 Task: Search for tasks modified this month.
Action: Mouse moved to (7, 131)
Screenshot: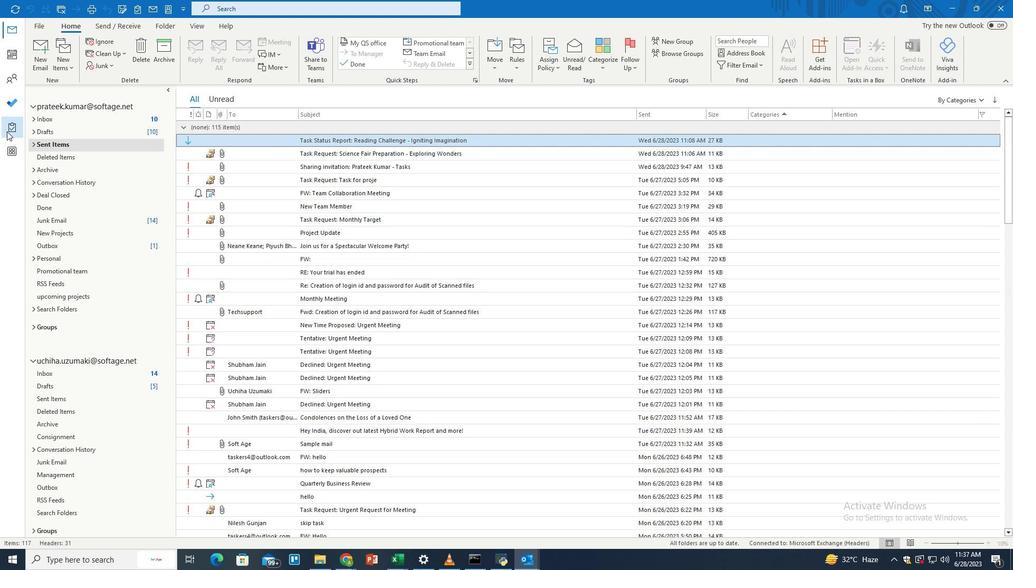 
Action: Mouse pressed left at (7, 131)
Screenshot: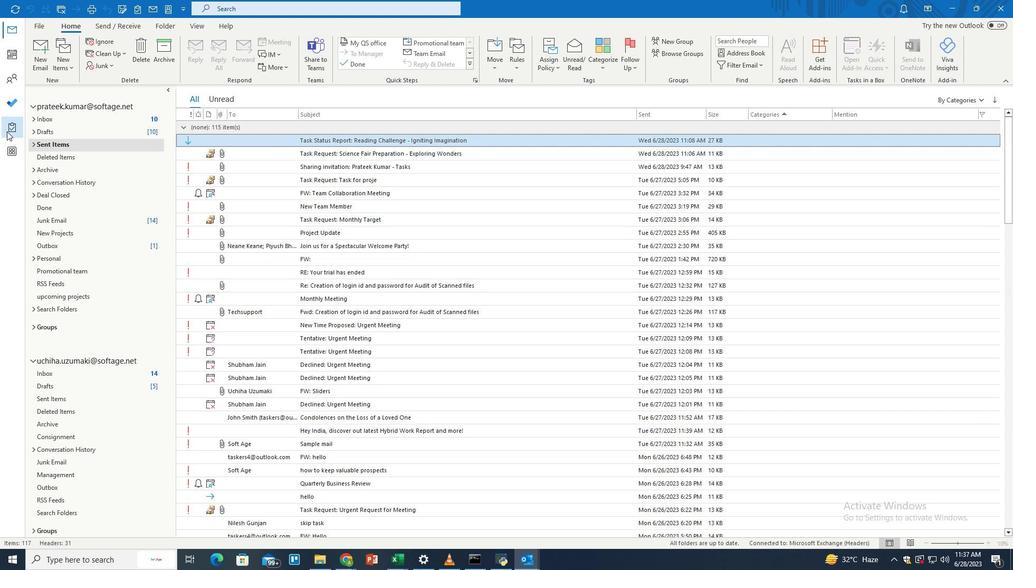 
Action: Mouse moved to (380, 6)
Screenshot: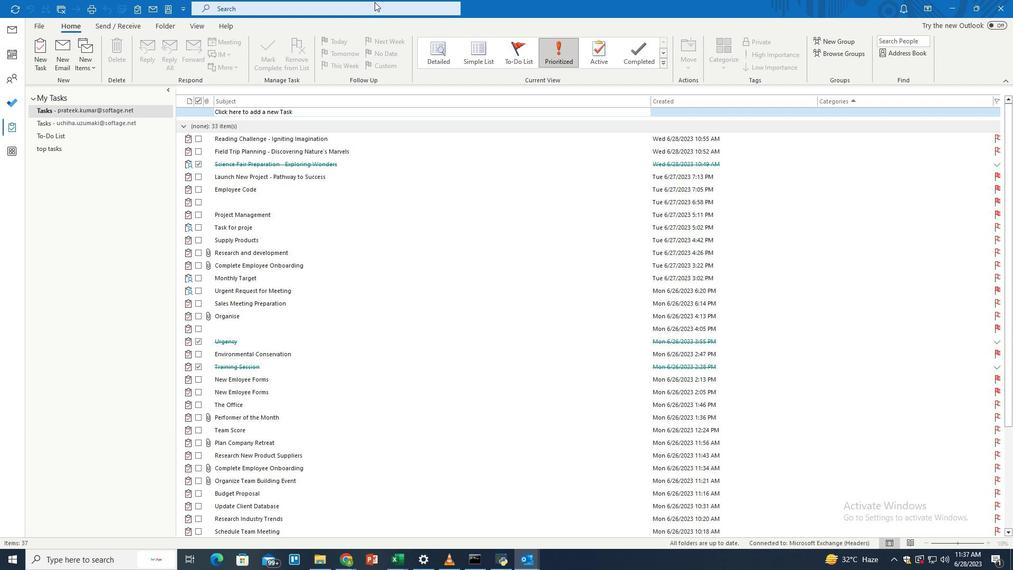 
Action: Mouse pressed left at (380, 6)
Screenshot: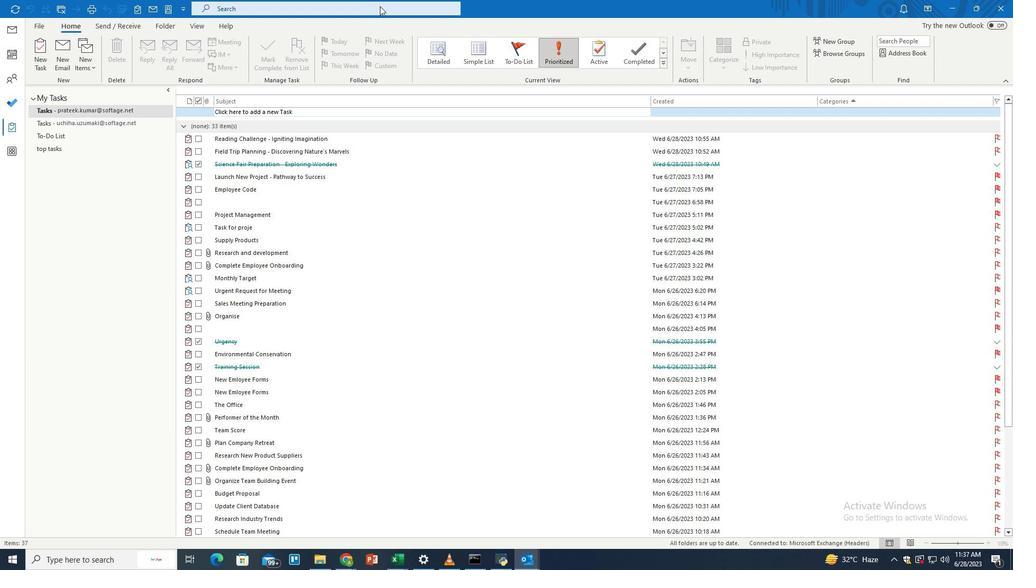 
Action: Mouse moved to (488, 7)
Screenshot: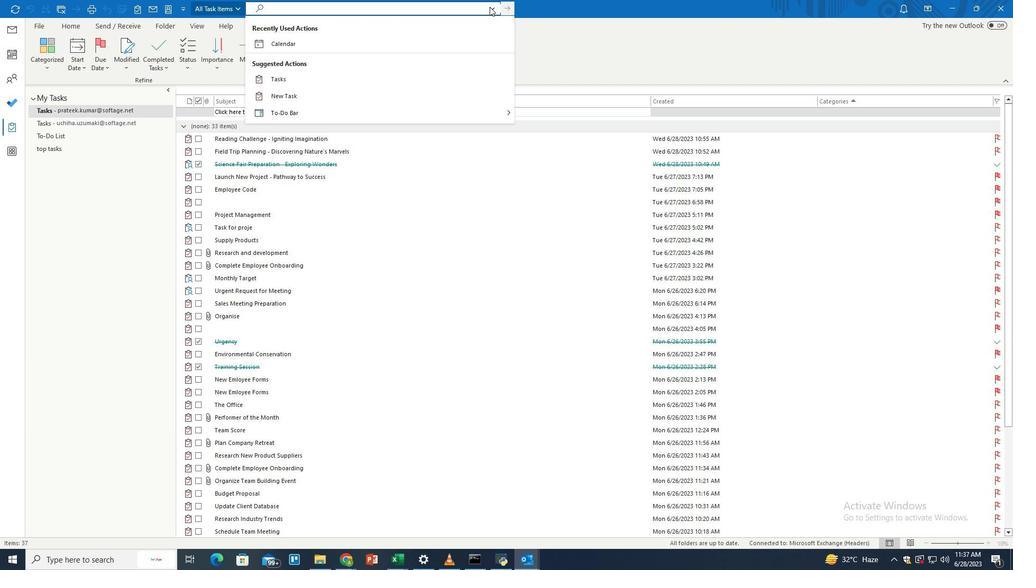 
Action: Mouse pressed left at (488, 7)
Screenshot: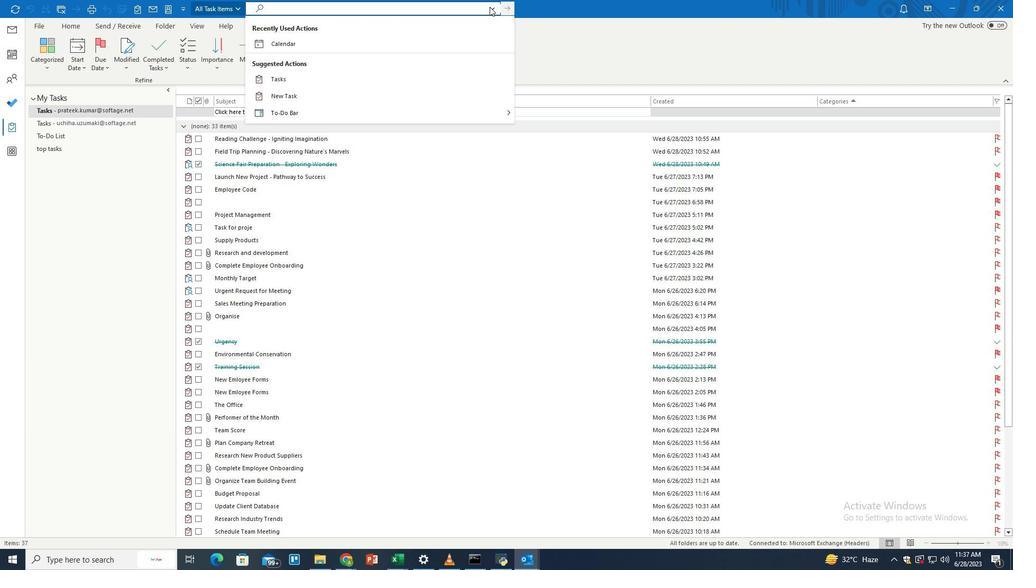
Action: Mouse moved to (321, 117)
Screenshot: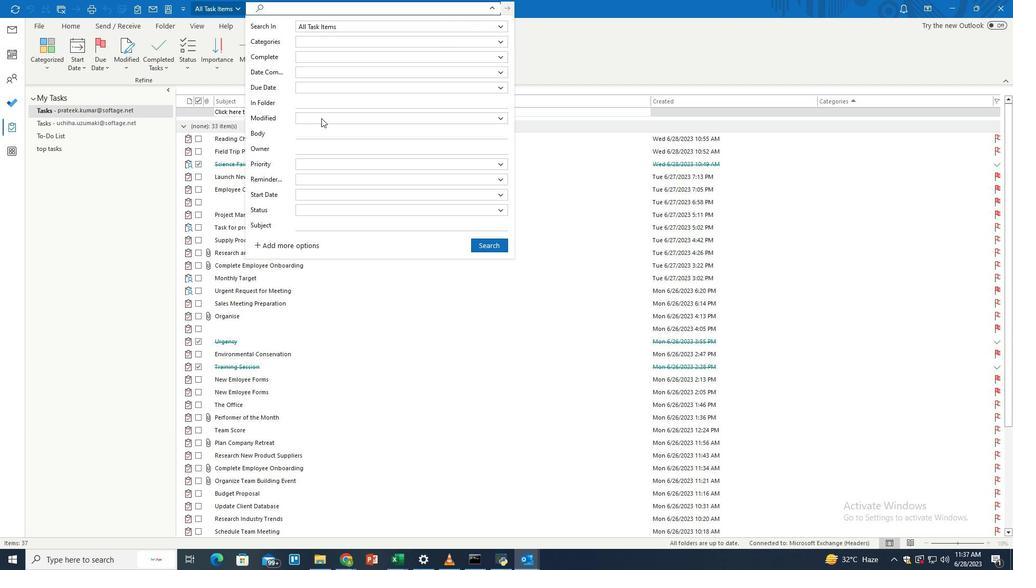 
Action: Mouse pressed left at (321, 117)
Screenshot: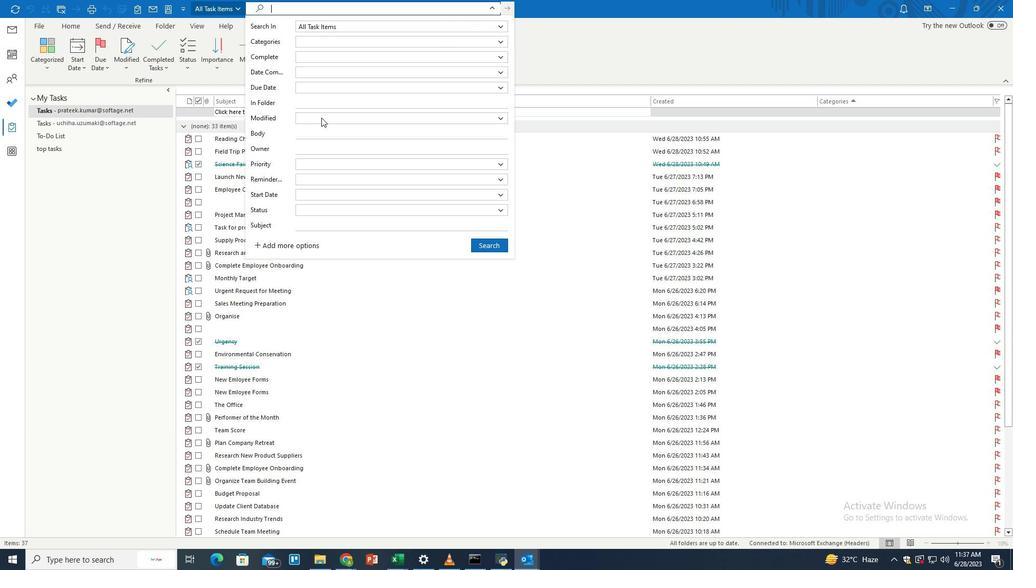 
Action: Mouse moved to (323, 177)
Screenshot: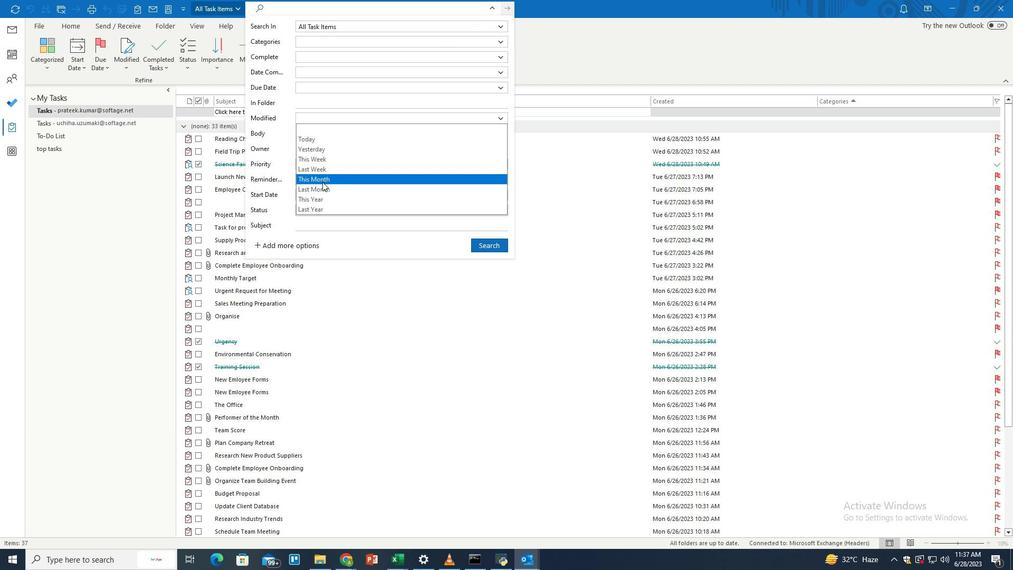 
Action: Mouse pressed left at (323, 177)
Screenshot: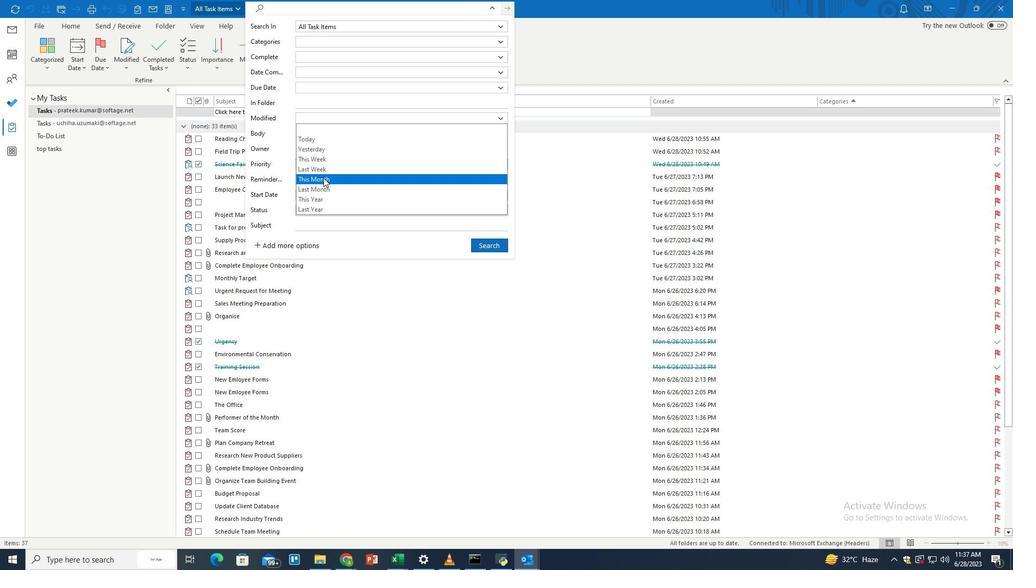 
Action: Mouse moved to (492, 242)
Screenshot: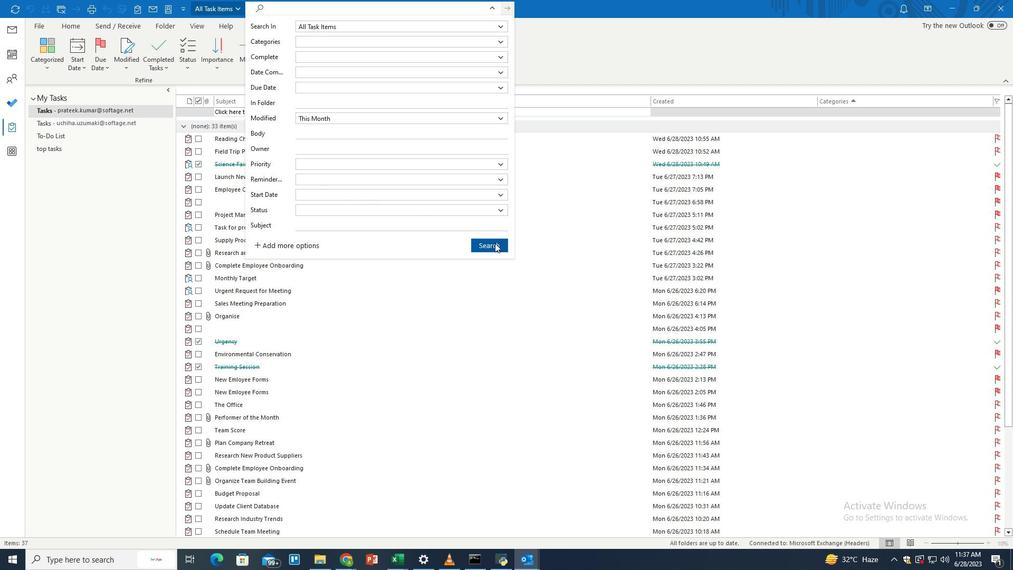 
Action: Mouse pressed left at (492, 242)
Screenshot: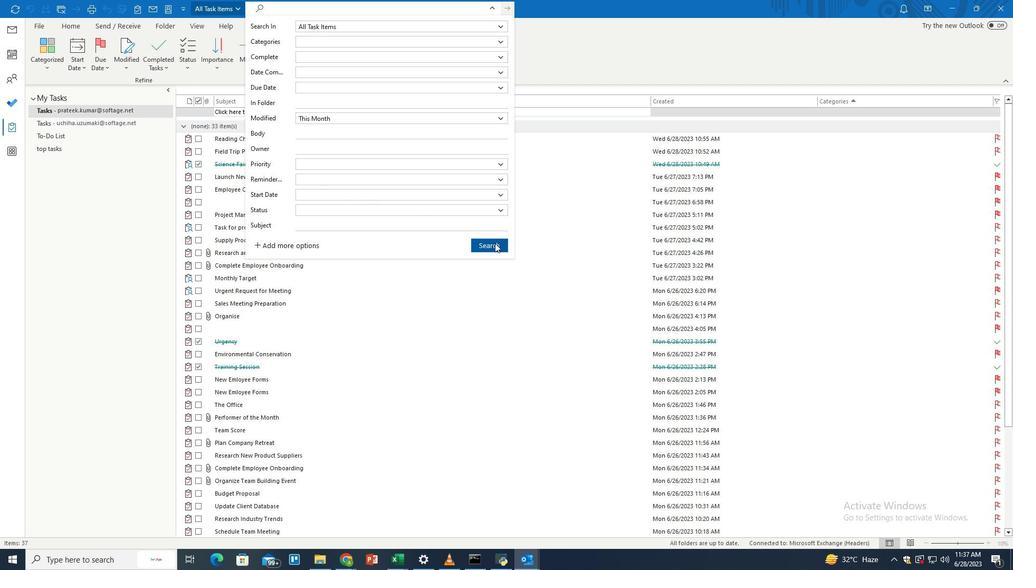 
